 Task: Add a signature Ian Hill containing With sincere thanks and warm wishes, Ian Hill to email address softage.2@softage.net and add a folder Invitations
Action: Key pressed n
Screenshot: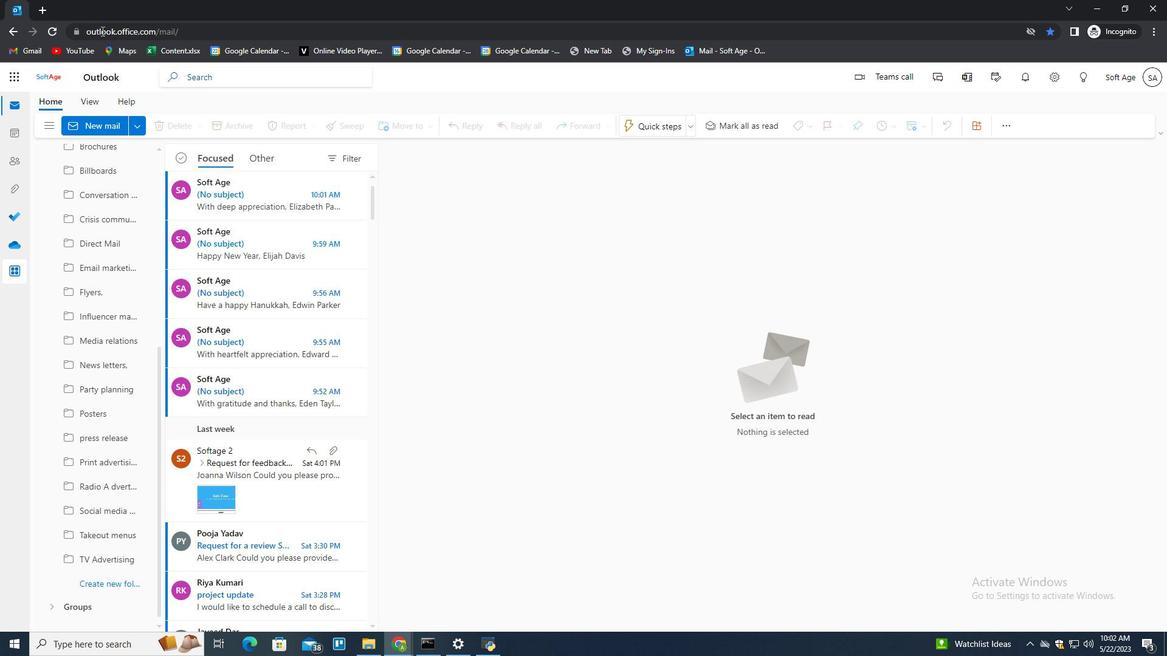 
Action: Mouse moved to (789, 128)
Screenshot: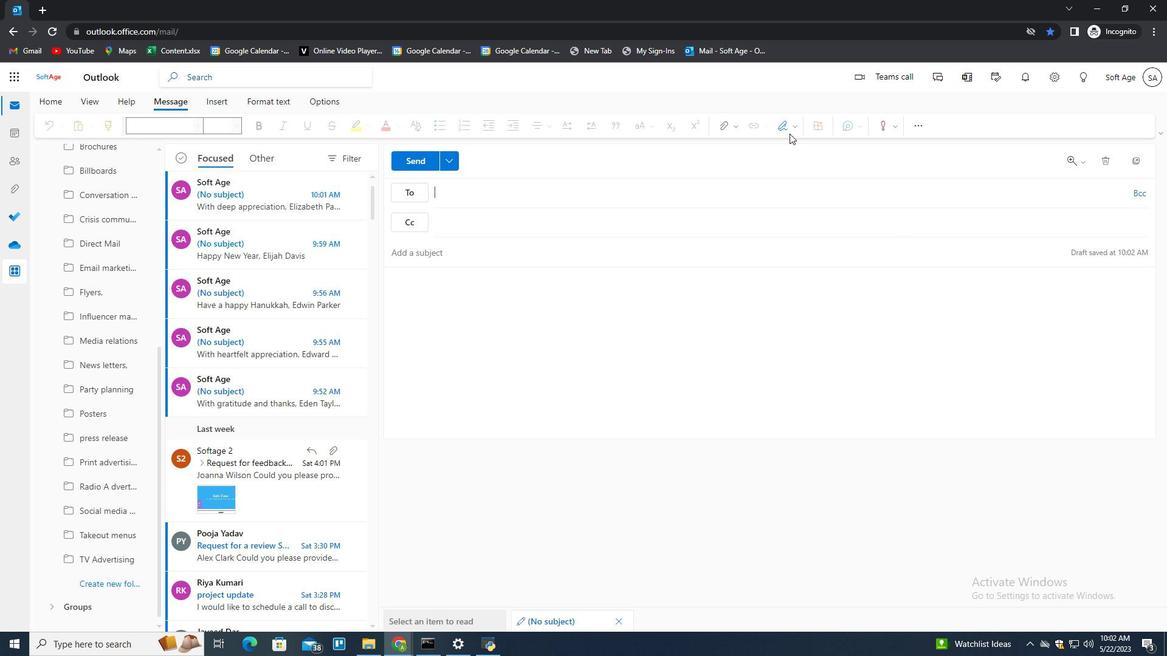 
Action: Mouse pressed left at (789, 128)
Screenshot: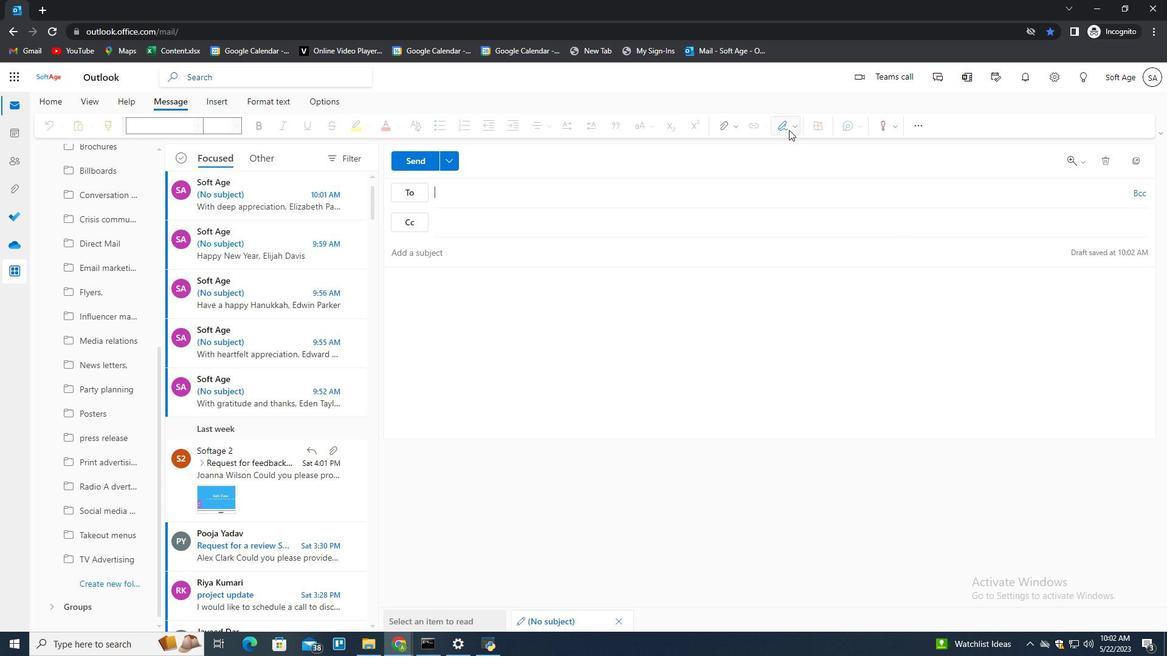 
Action: Mouse moved to (779, 173)
Screenshot: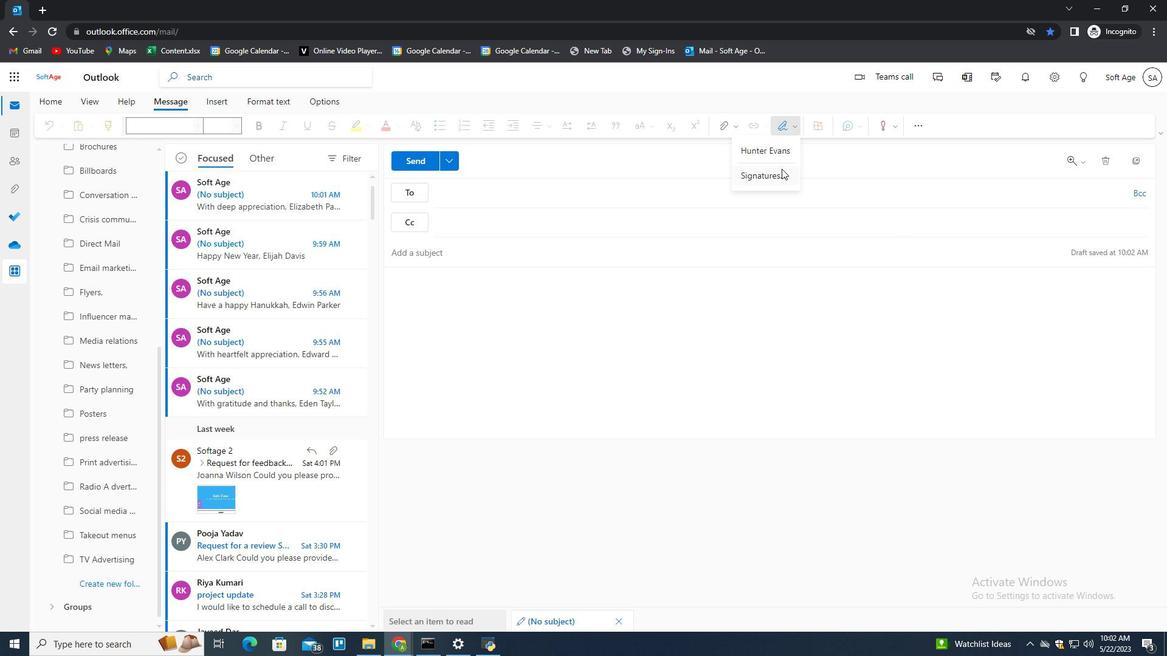 
Action: Mouse pressed left at (779, 173)
Screenshot: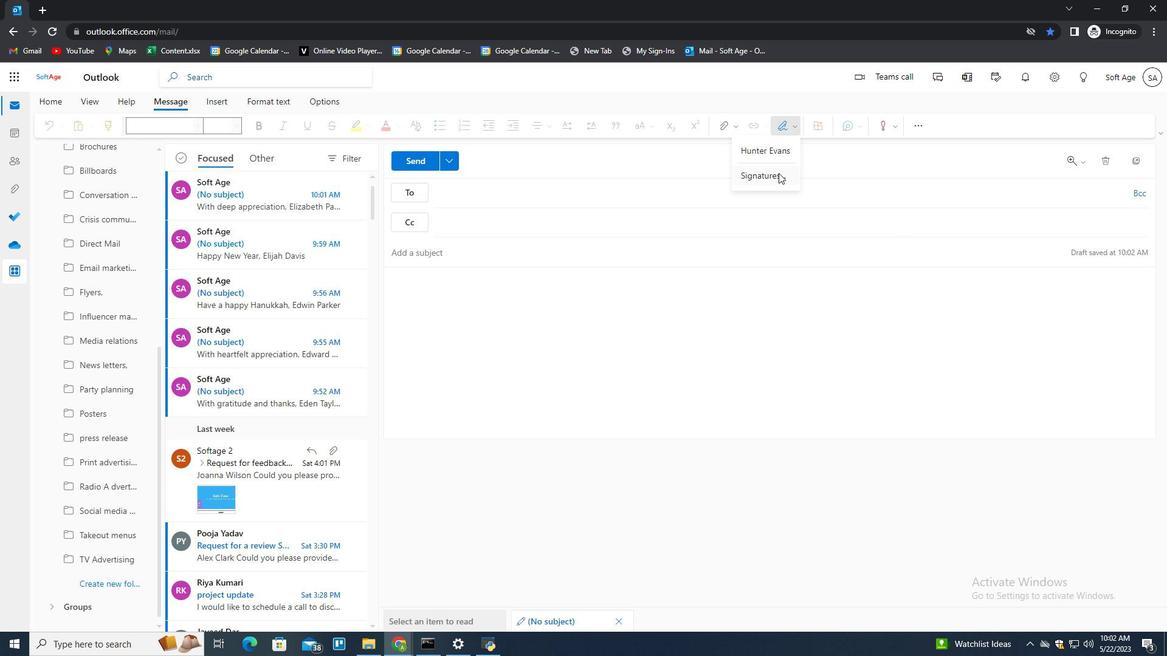 
Action: Mouse moved to (819, 217)
Screenshot: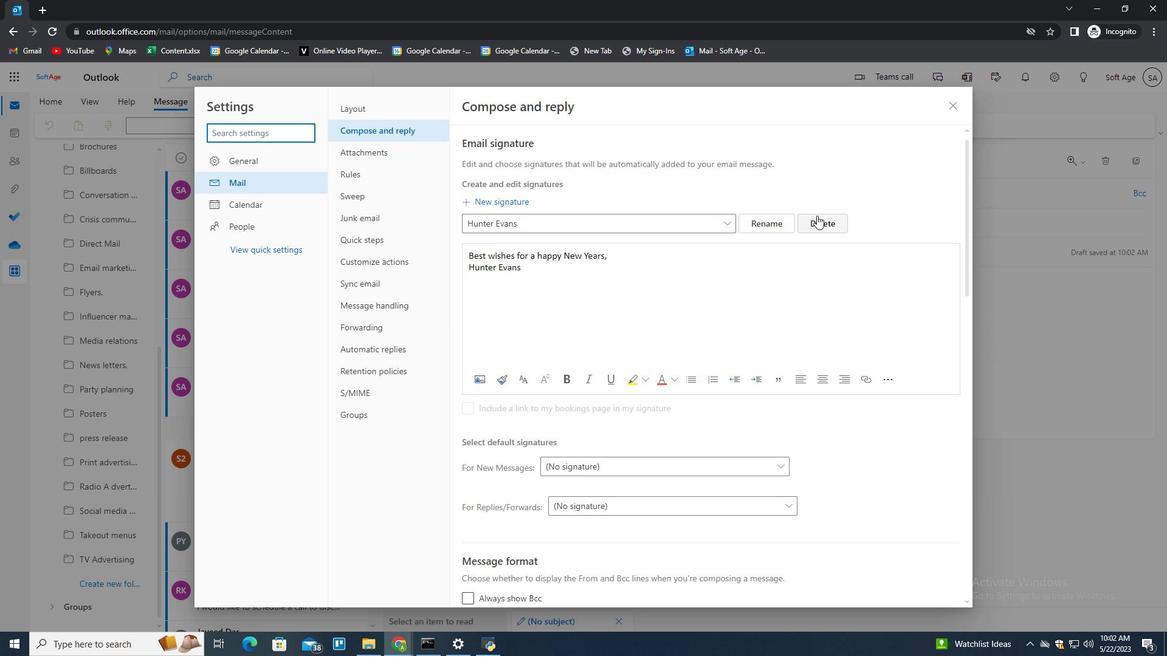 
Action: Mouse pressed left at (819, 217)
Screenshot: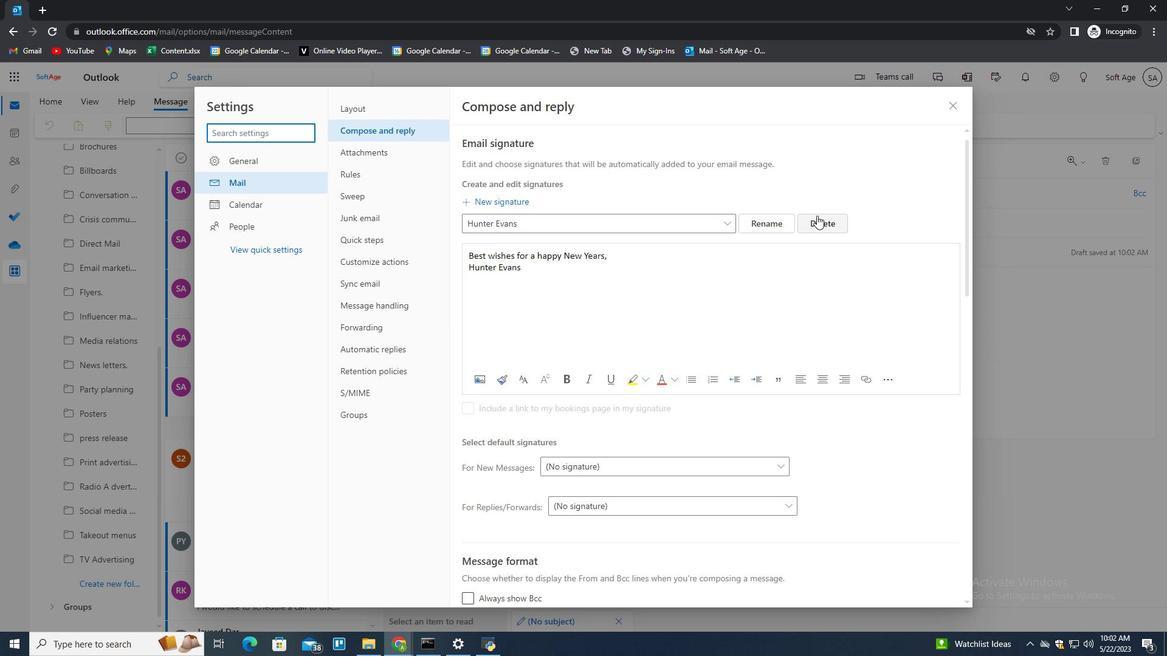 
Action: Mouse moved to (782, 223)
Screenshot: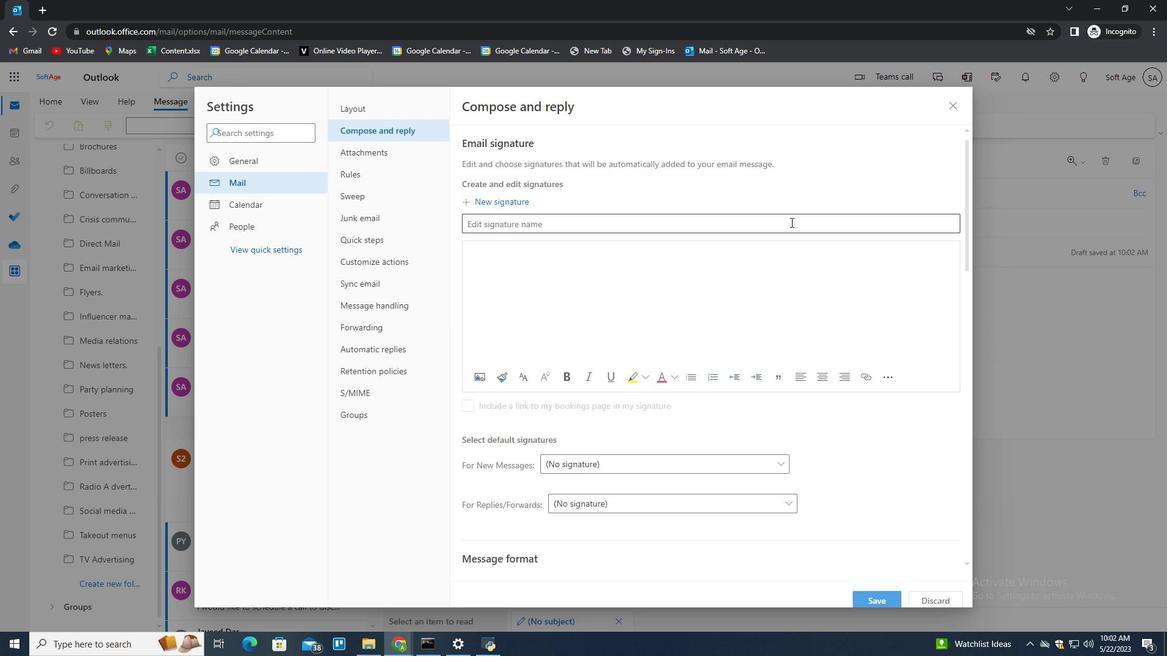 
Action: Mouse pressed left at (782, 223)
Screenshot: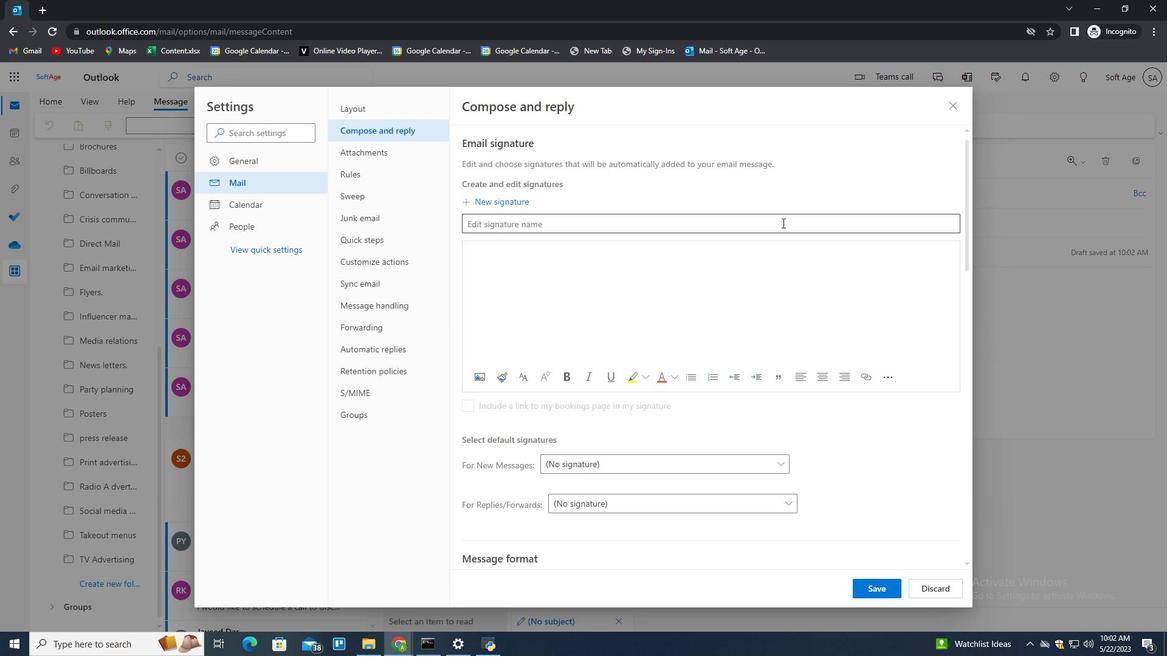 
Action: Mouse moved to (782, 223)
Screenshot: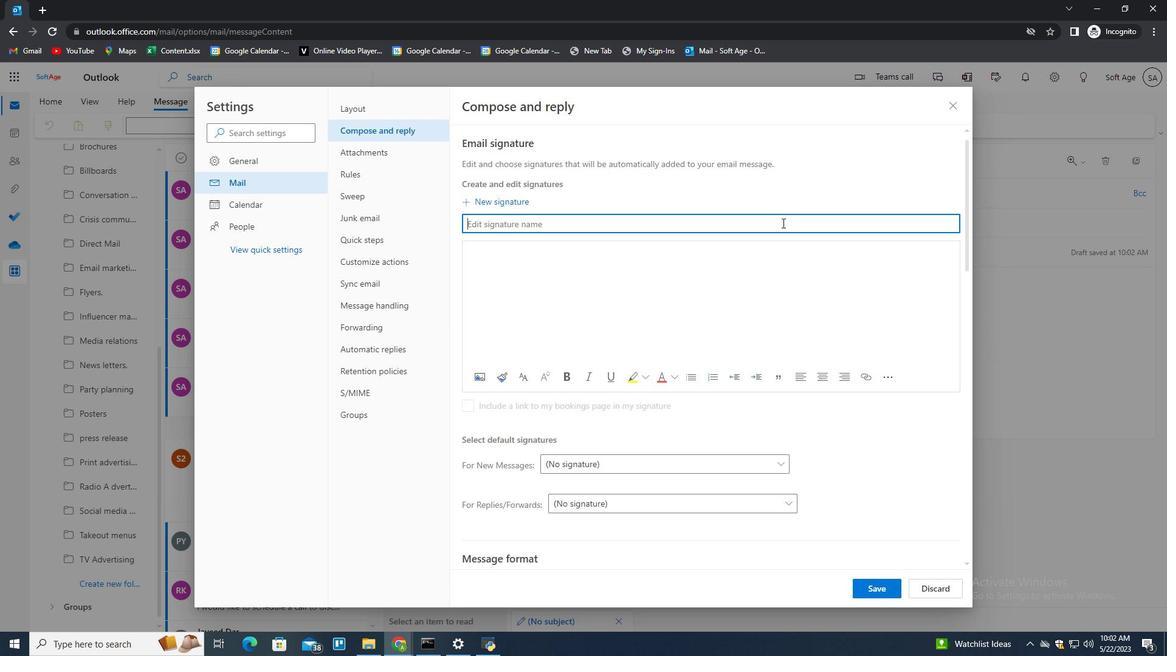 
Action: Key pressed <Key.shift><Key.shift><Key.shift><Key.shift><Key.shift><Key.shift><Key.shift><Key.shift><Key.shift><Key.shift><Key.shift><Key.shift><Key.shift><Key.shift><Key.shift><Key.shift><Key.shift><Key.shift><Key.shift><Key.shift><Key.shift><Key.shift><Key.shift><Key.shift><Key.shift><Key.shift><Key.shift><Key.shift><Key.shift><Key.shift>Ian<Key.space><Key.shift><Key.shift><Key.shift><Key.shift><Key.shift><Key.shift><Key.shift><Key.shift><Key.shift>Hill<Key.space><Key.tab><Key.shift>With<Key.space>sincere<Key.space>thanks<Key.space>and<Key.space>warm<Key.space>wisher<Key.backspace>s,<Key.shift_r>"<Key.backspace><Key.backspace>,<Key.shift_r><Key.enter><Key.shift>Ian<Key.space><Key.shift>HIll<Key.backspace><Key.backspace><Key.backspace>ill<Key.space>
Screenshot: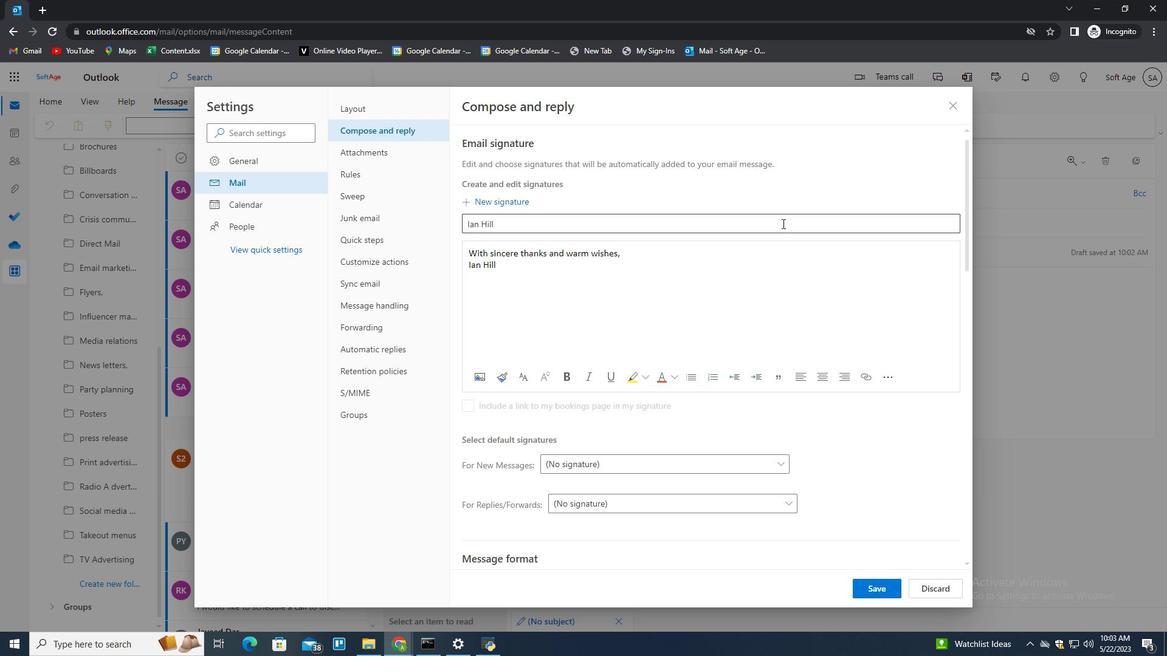 
Action: Mouse moved to (871, 590)
Screenshot: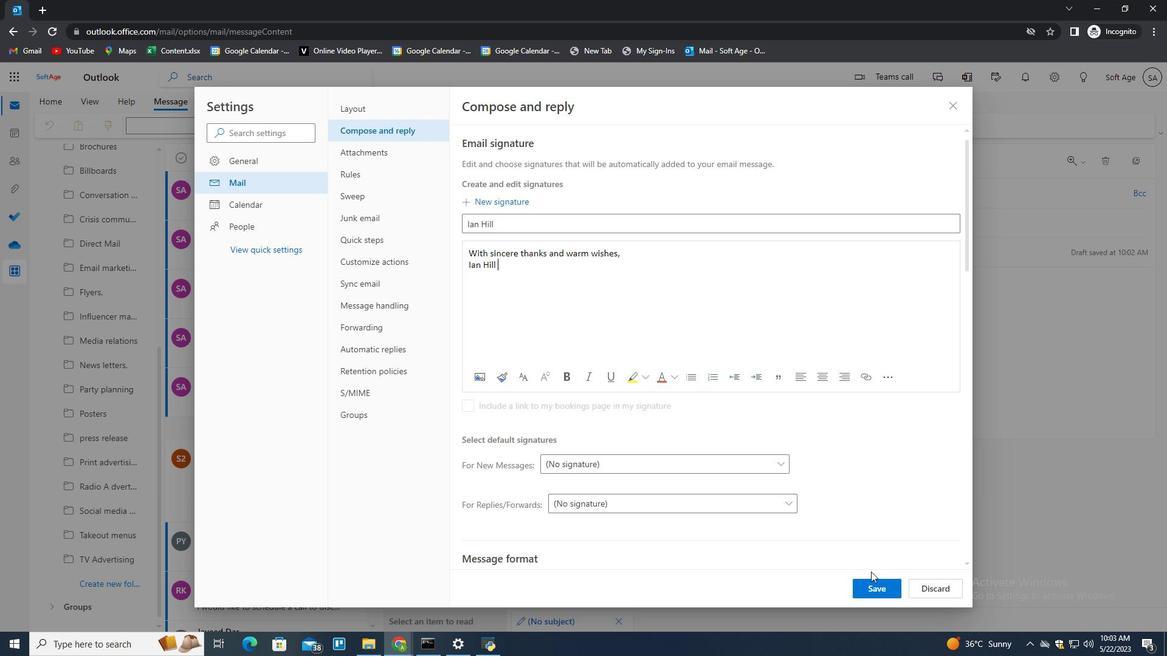 
Action: Mouse pressed left at (871, 590)
Screenshot: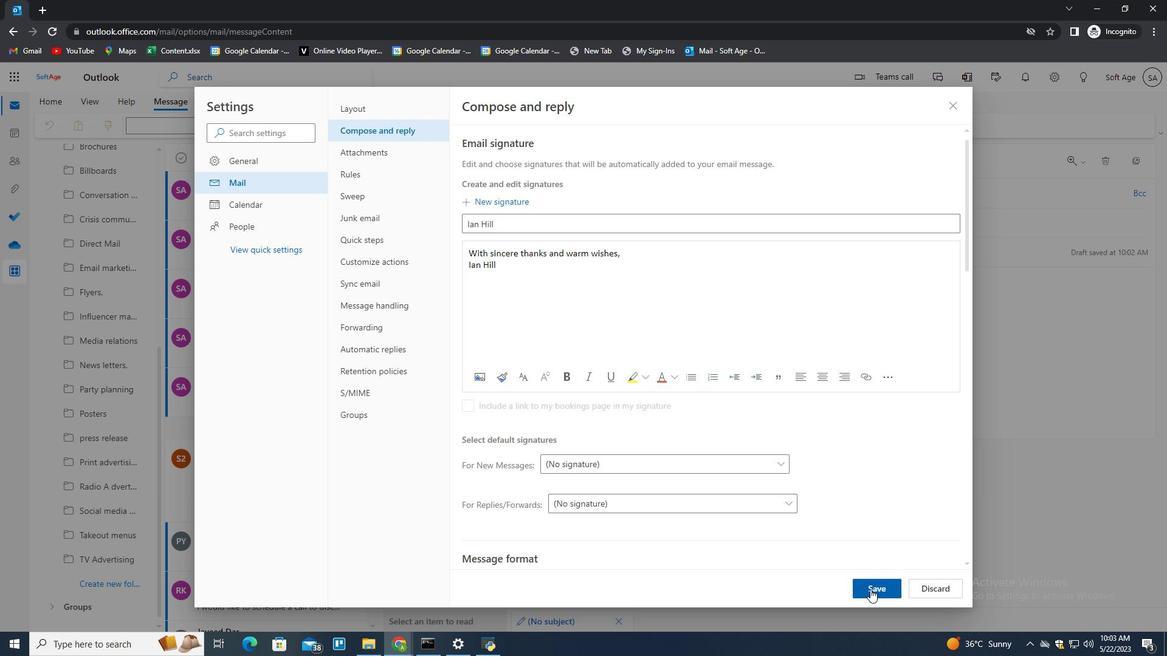
Action: Mouse pressed left at (871, 590)
Screenshot: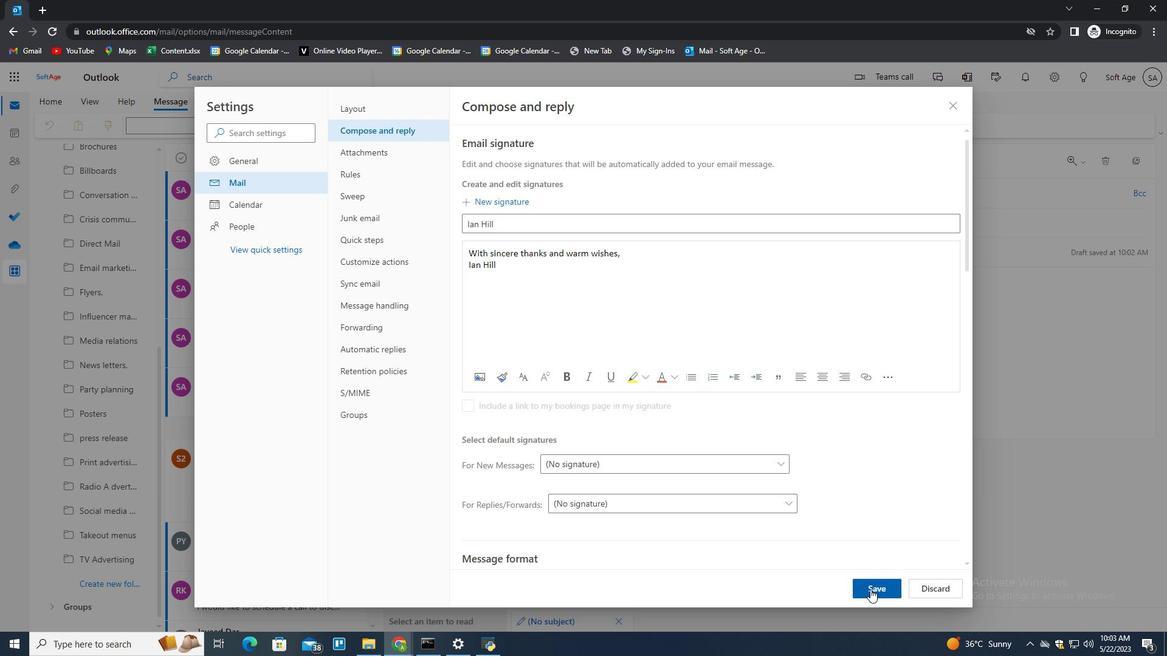 
Action: Mouse moved to (1010, 366)
Screenshot: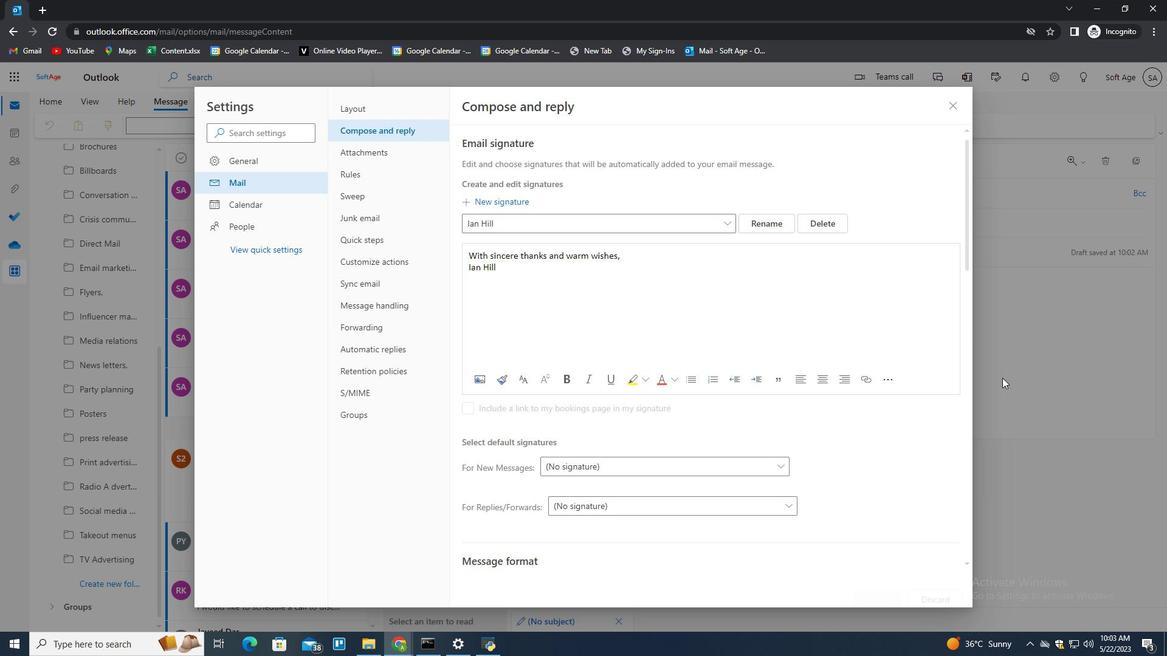 
Action: Mouse pressed left at (1010, 366)
Screenshot: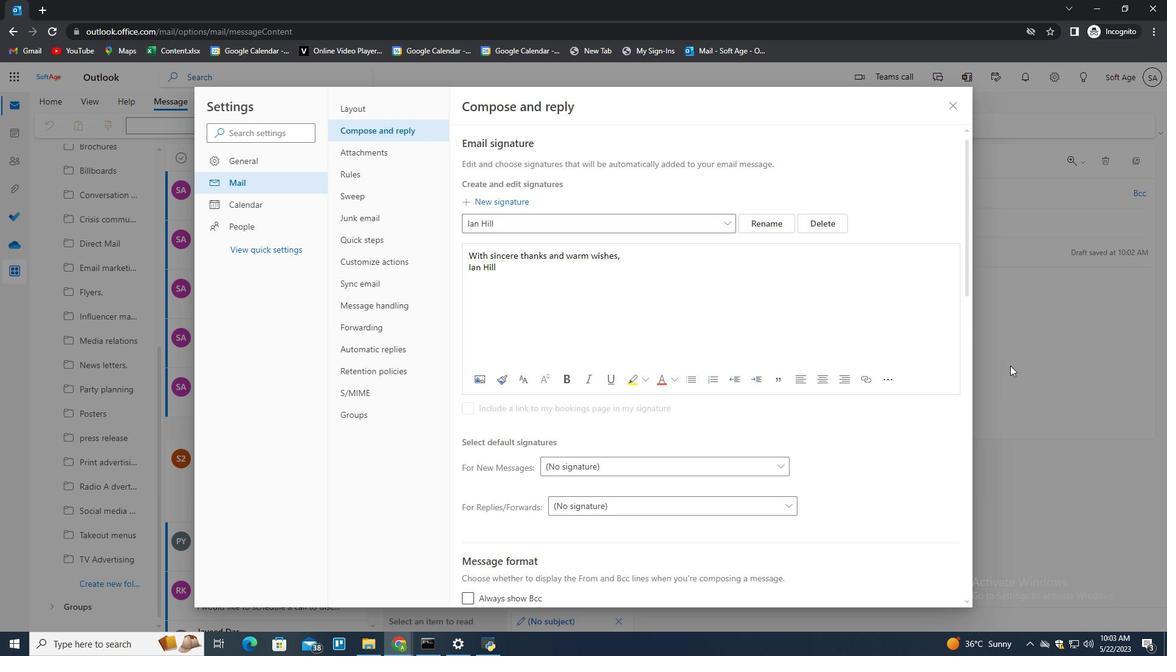 
Action: Mouse moved to (790, 128)
Screenshot: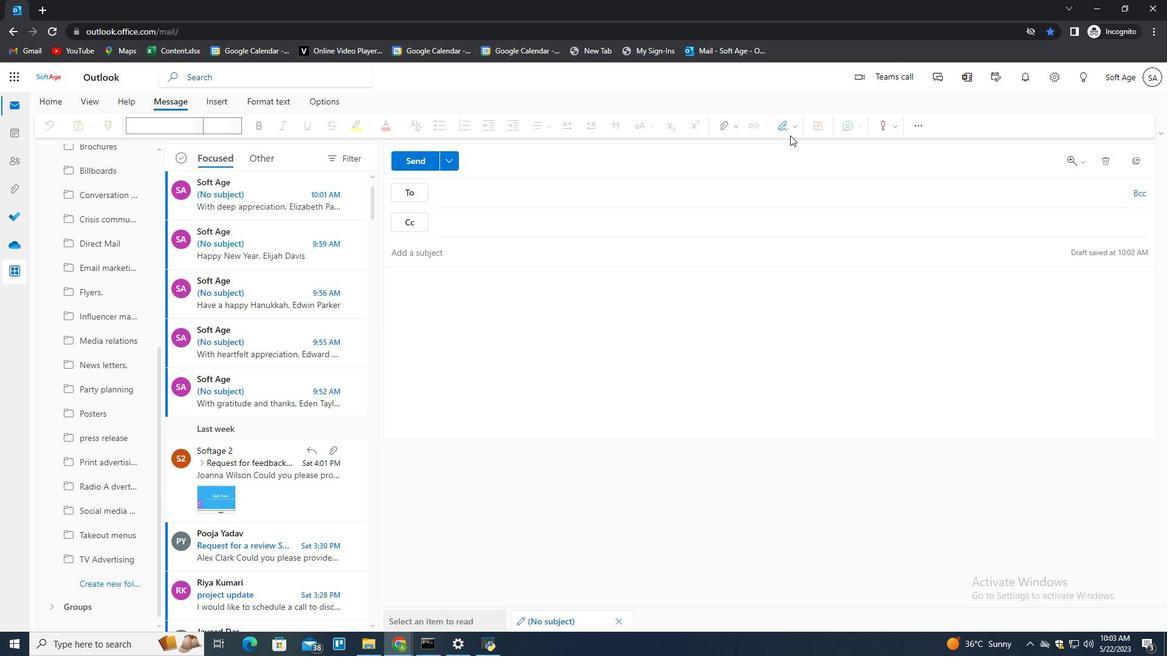 
Action: Mouse pressed left at (790, 128)
Screenshot: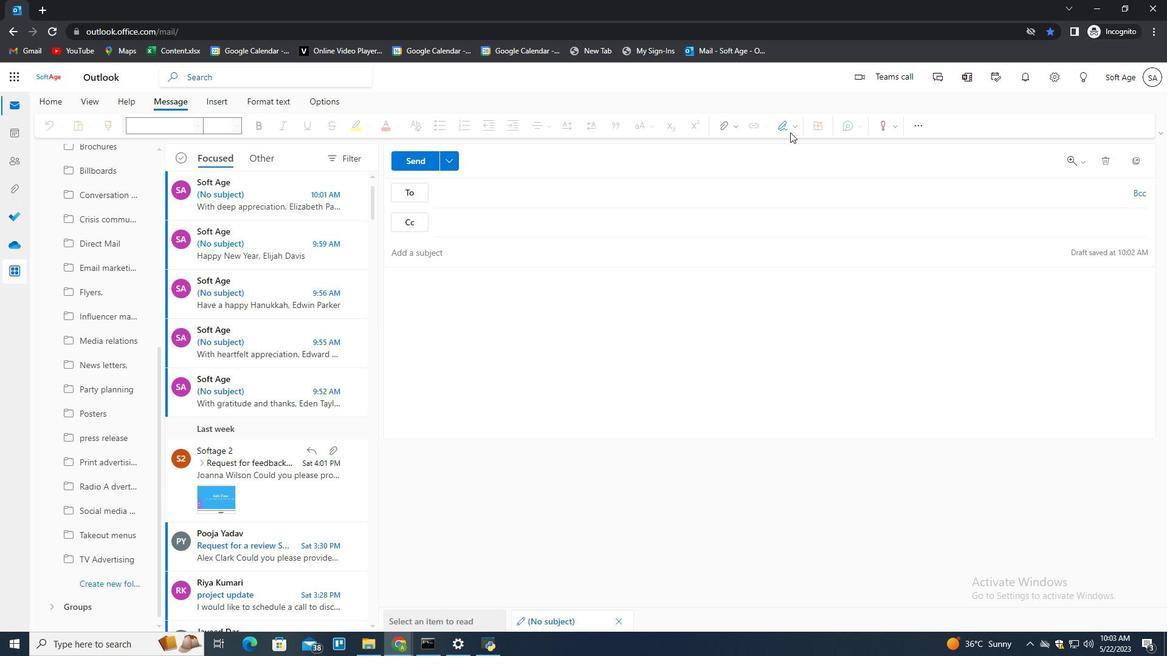 
Action: Mouse moved to (778, 147)
Screenshot: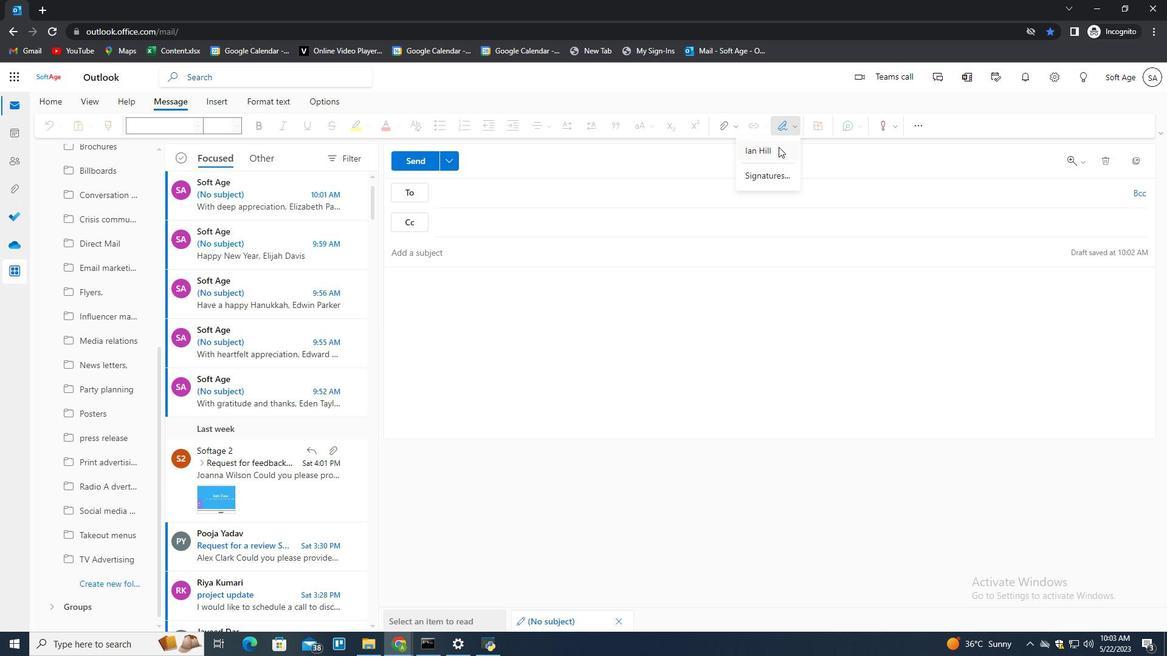 
Action: Mouse pressed left at (778, 147)
Screenshot: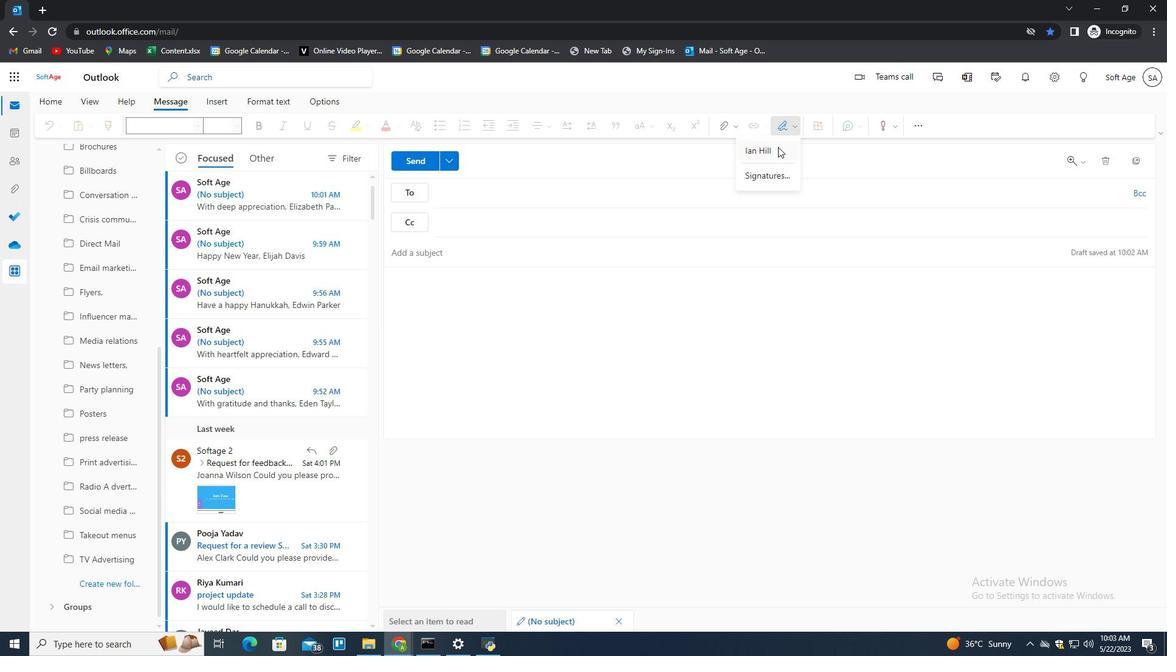 
Action: Mouse moved to (457, 191)
Screenshot: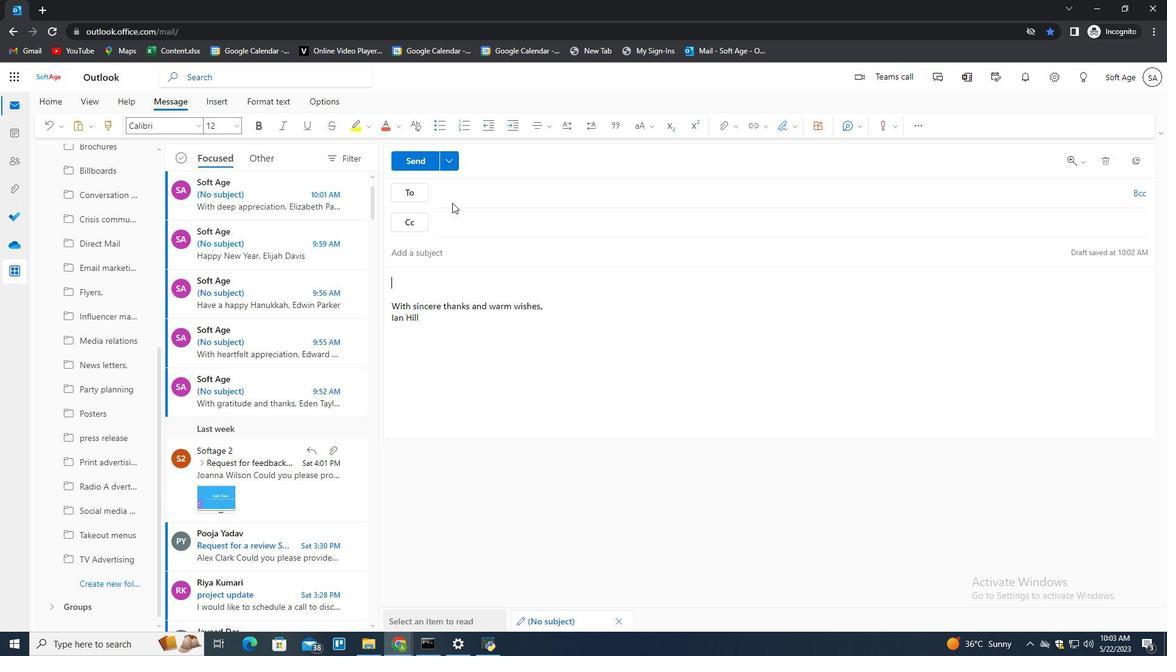
Action: Mouse pressed left at (457, 191)
Screenshot: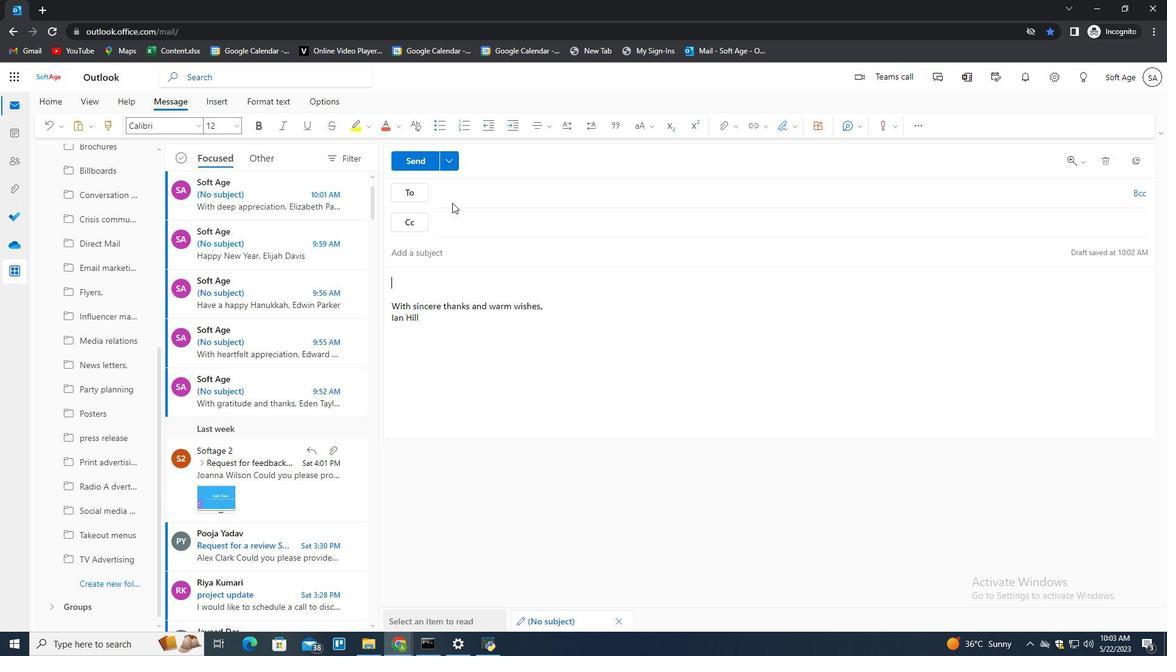 
Action: Key pressed softage.2<Key.shift>2<Key.backspace><Key.shift>@softage.net<Key.enter>
Screenshot: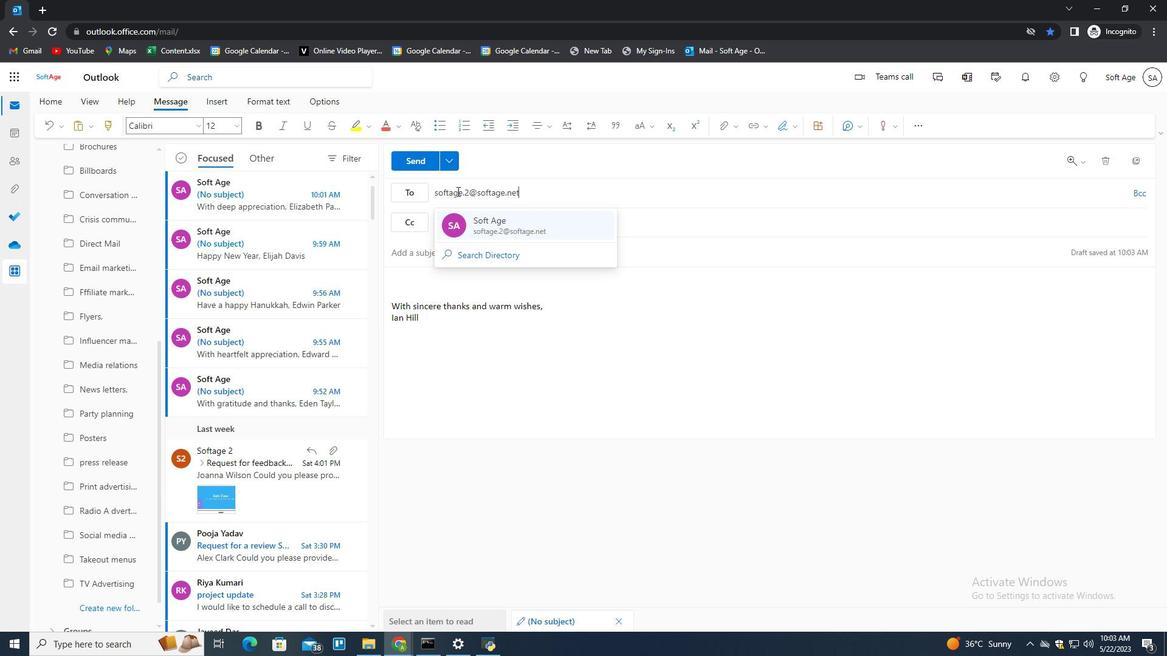 
Action: Mouse moved to (147, 457)
Screenshot: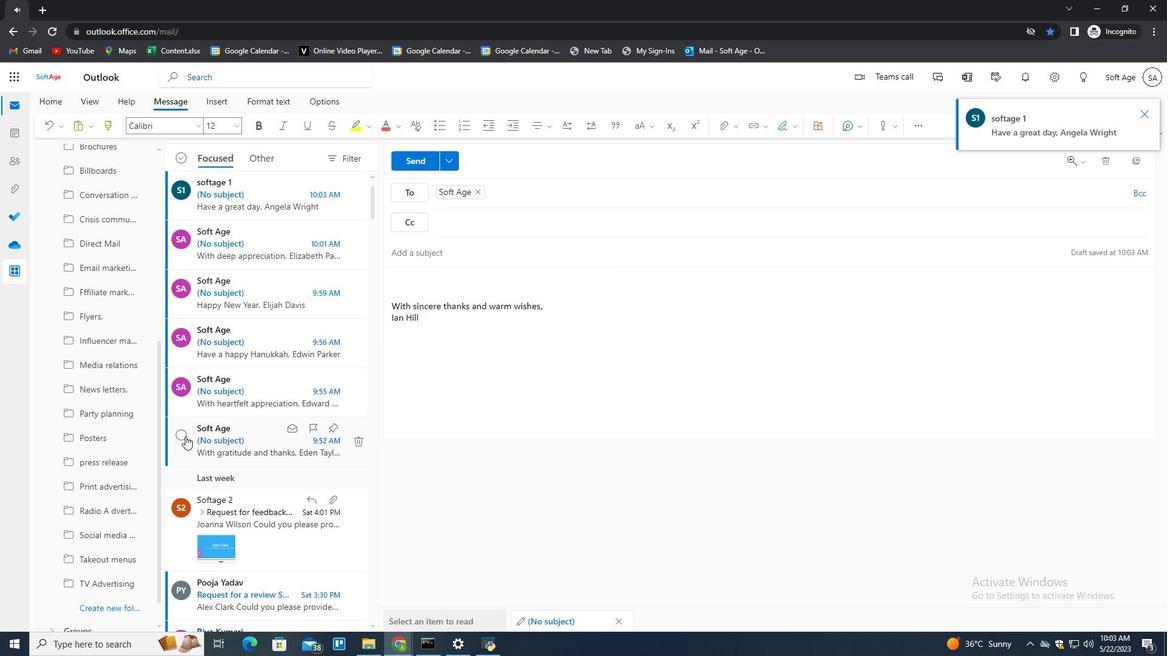
Action: Mouse scrolled (150, 455) with delta (0, 0)
Screenshot: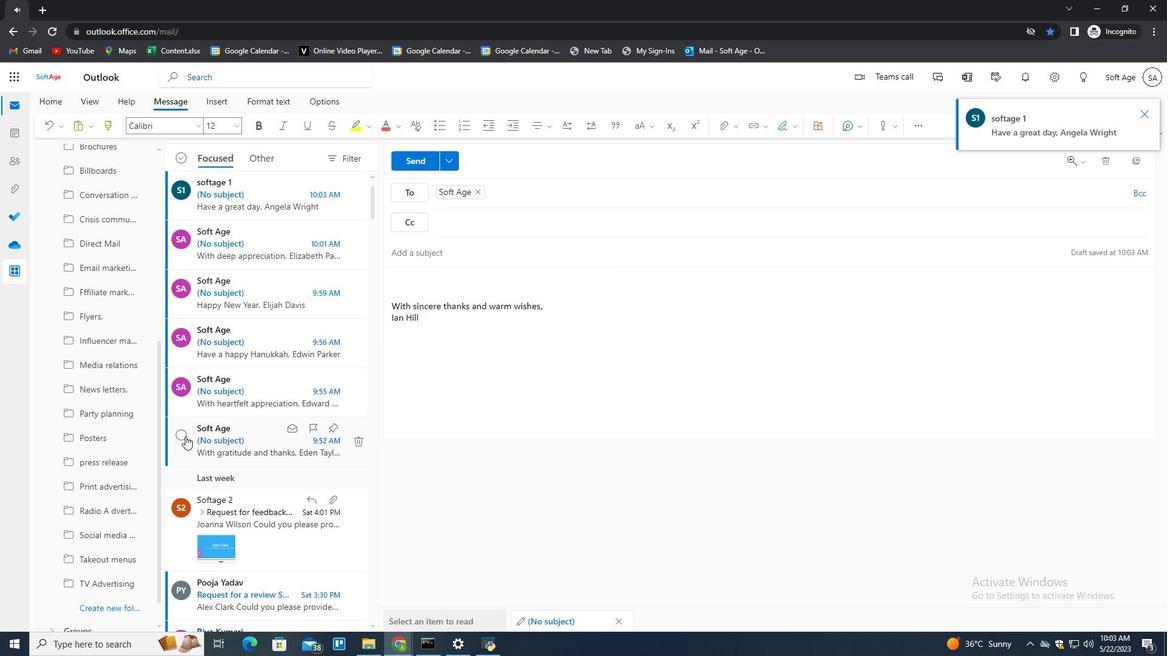 
Action: Mouse scrolled (147, 456) with delta (0, 0)
Screenshot: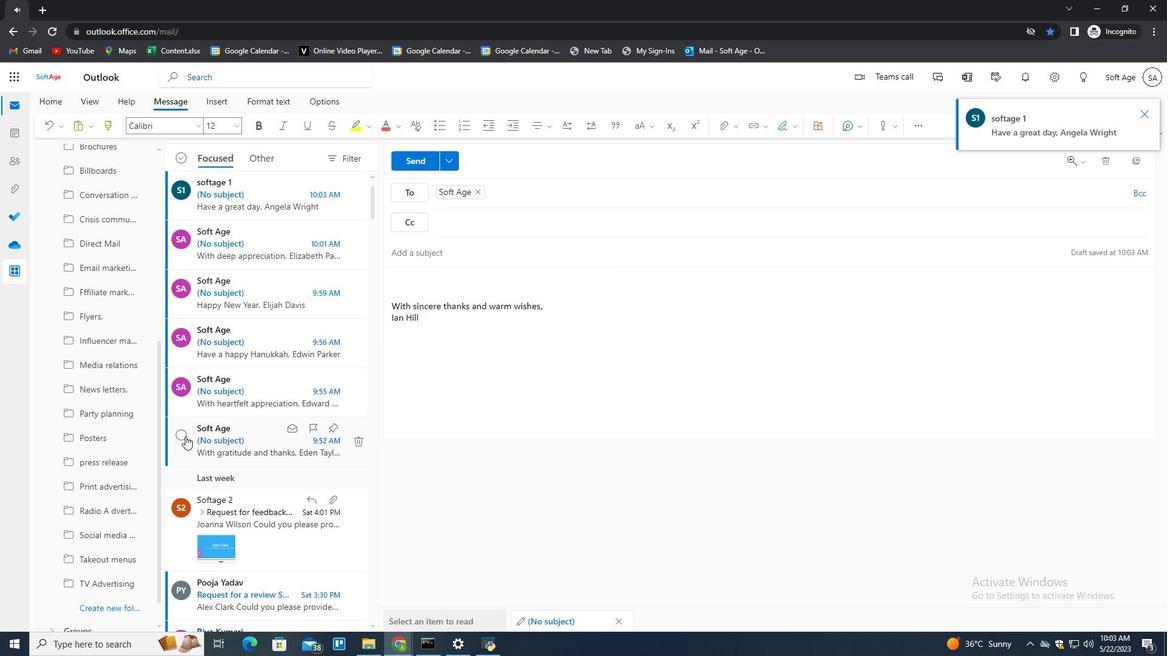 
Action: Mouse moved to (147, 459)
Screenshot: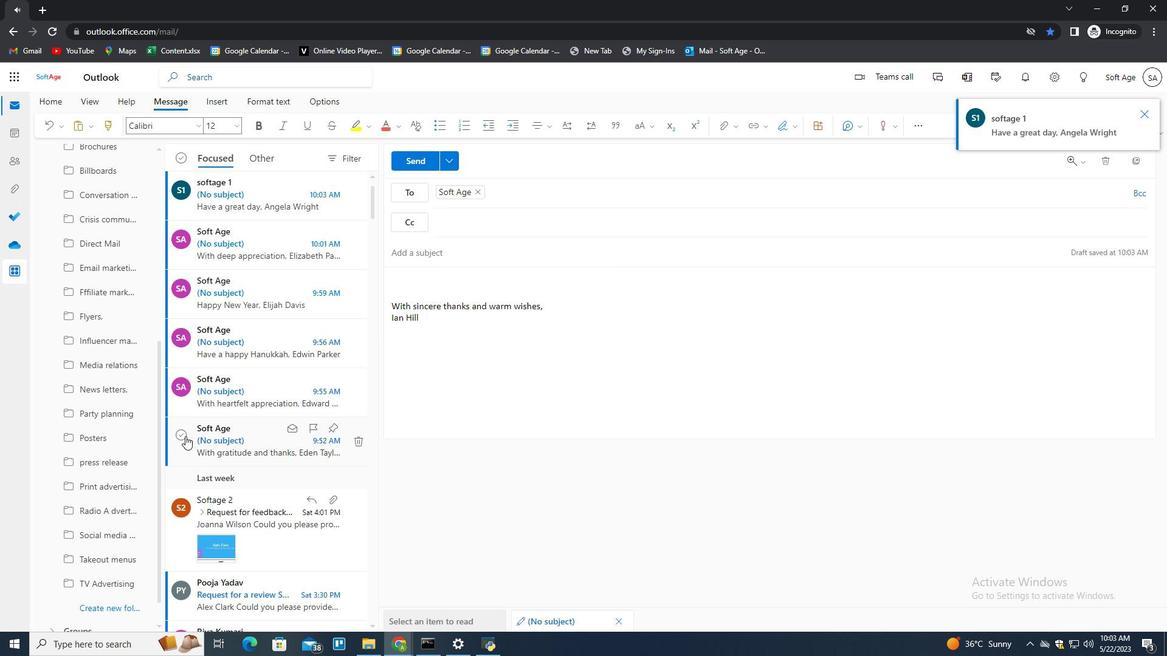 
Action: Mouse scrolled (147, 458) with delta (0, 0)
Screenshot: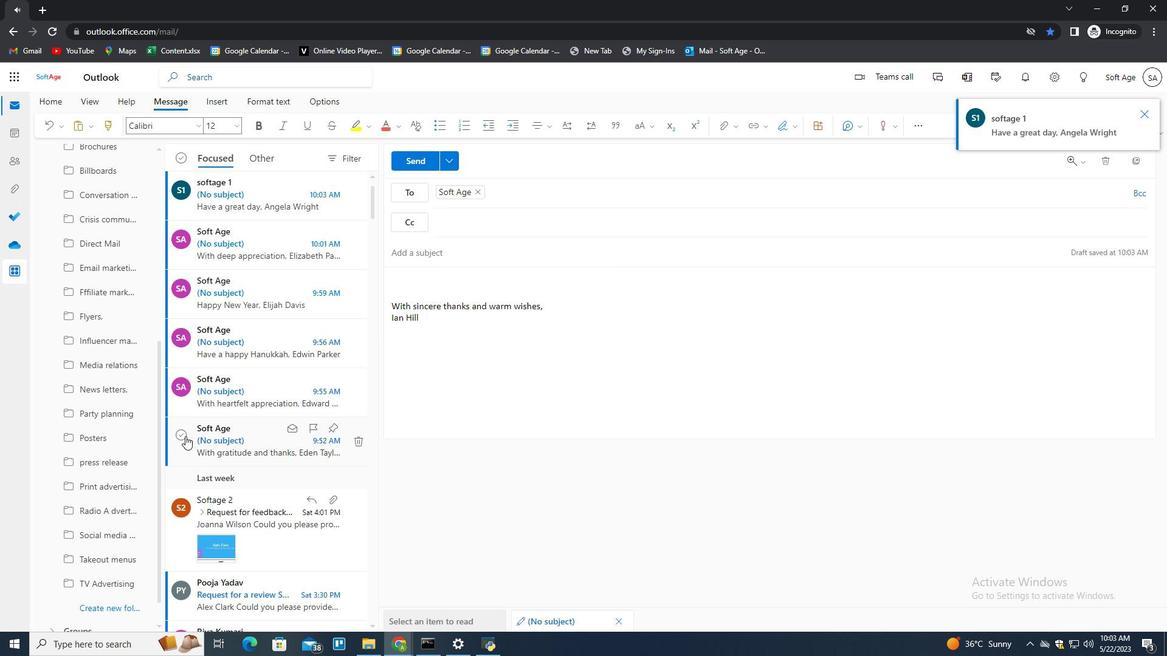 
Action: Mouse scrolled (147, 458) with delta (0, 0)
Screenshot: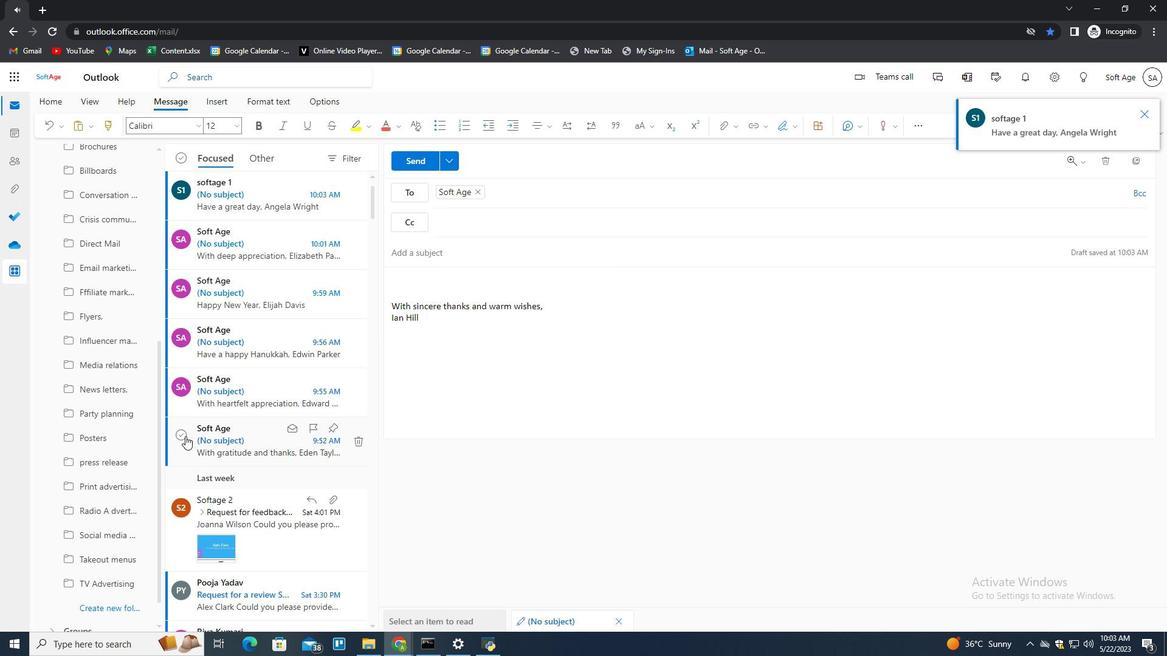 
Action: Mouse scrolled (147, 458) with delta (0, 0)
Screenshot: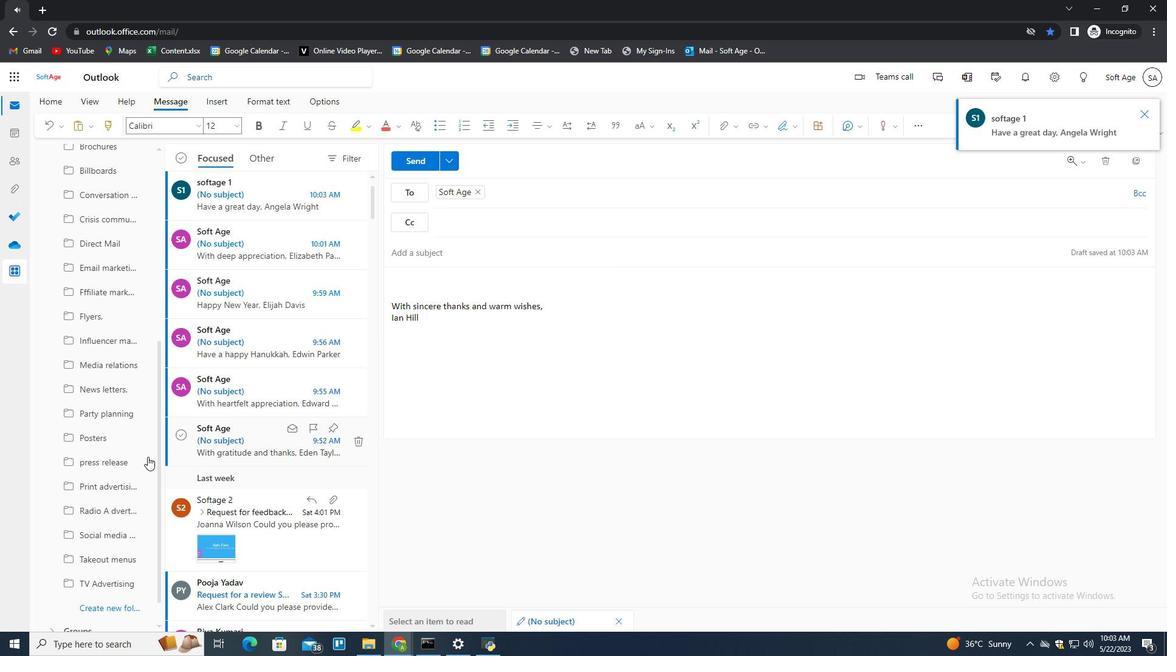 
Action: Mouse moved to (113, 582)
Screenshot: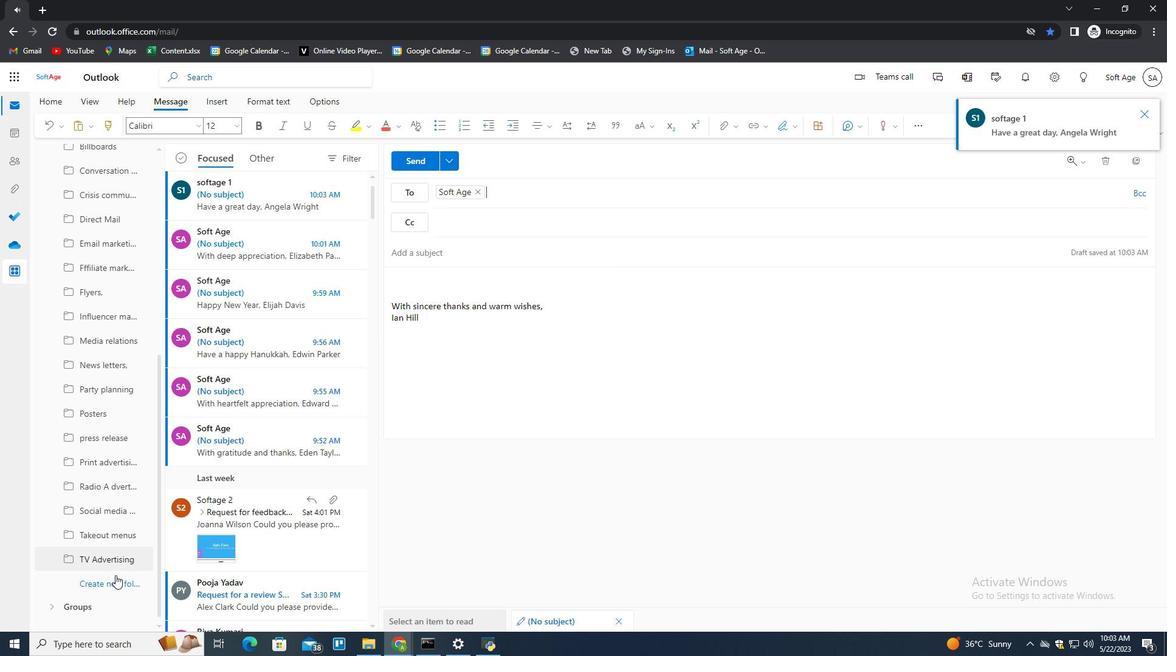 
Action: Mouse pressed left at (113, 582)
Screenshot: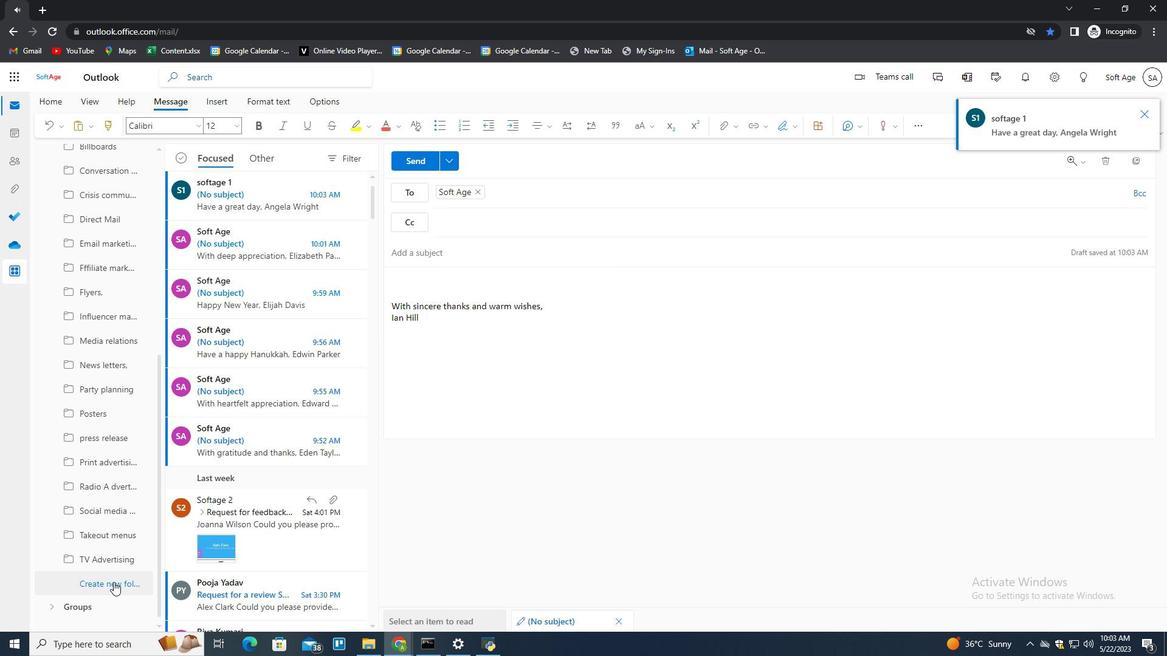 
Action: Mouse moved to (113, 582)
Screenshot: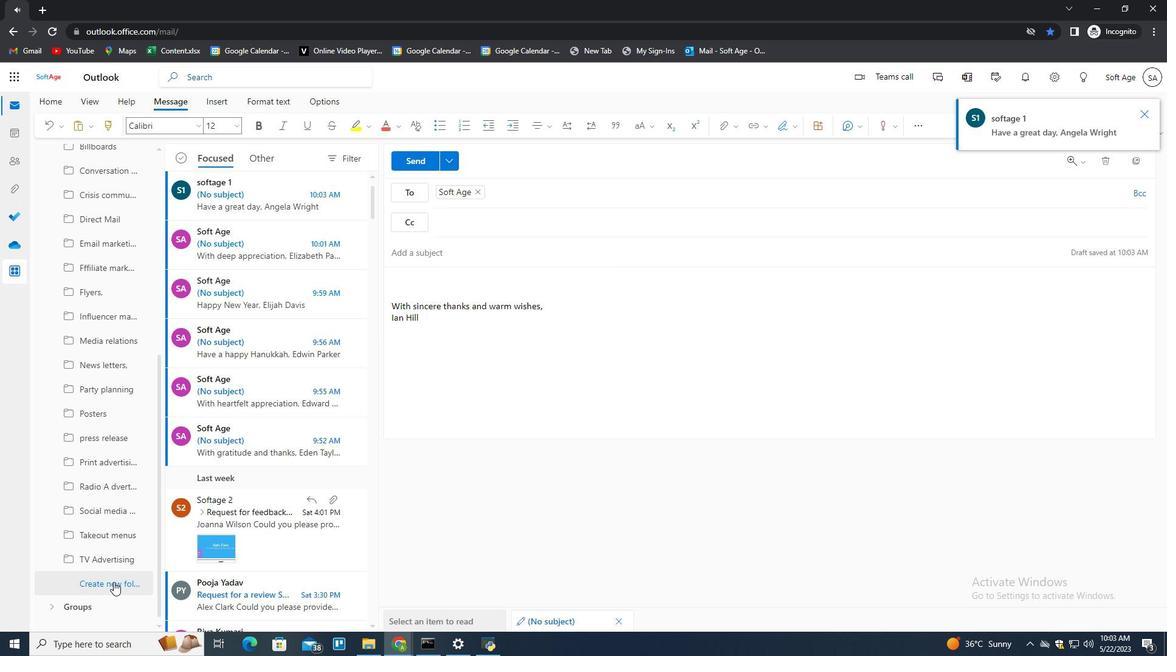 
Action: Key pressed <Key.shift>Invitations<Key.enter>
Screenshot: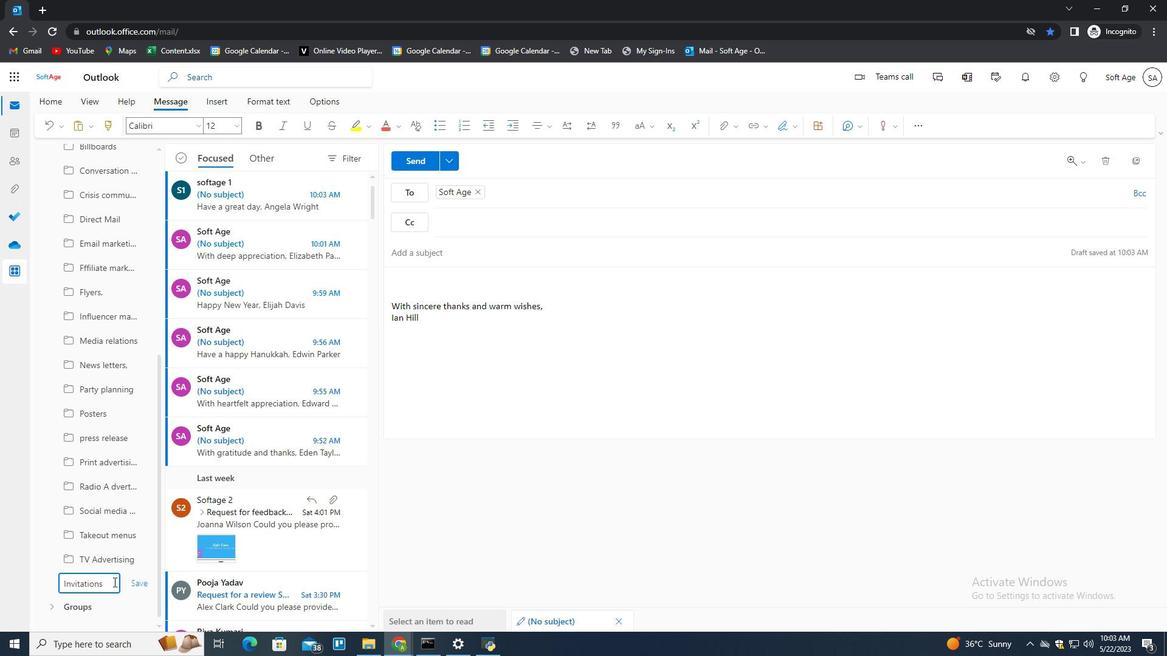 
